 Task: Look for properties with private or community pools.
Action: Mouse moved to (540, 228)
Screenshot: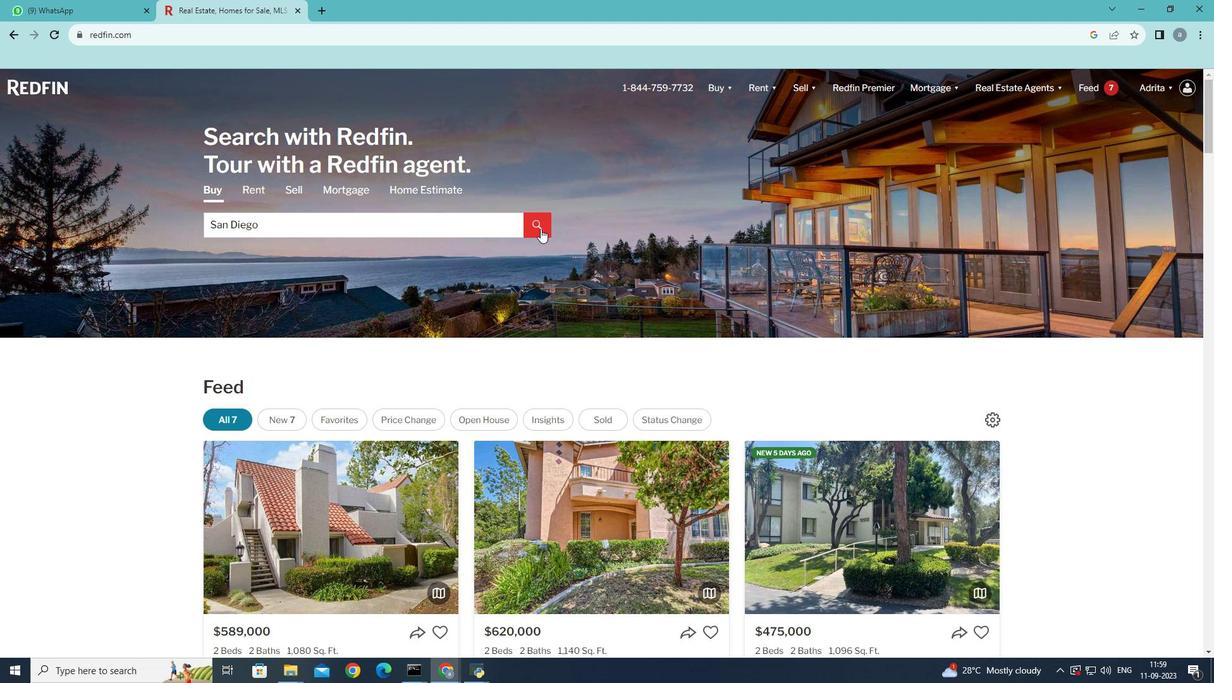 
Action: Mouse pressed left at (540, 228)
Screenshot: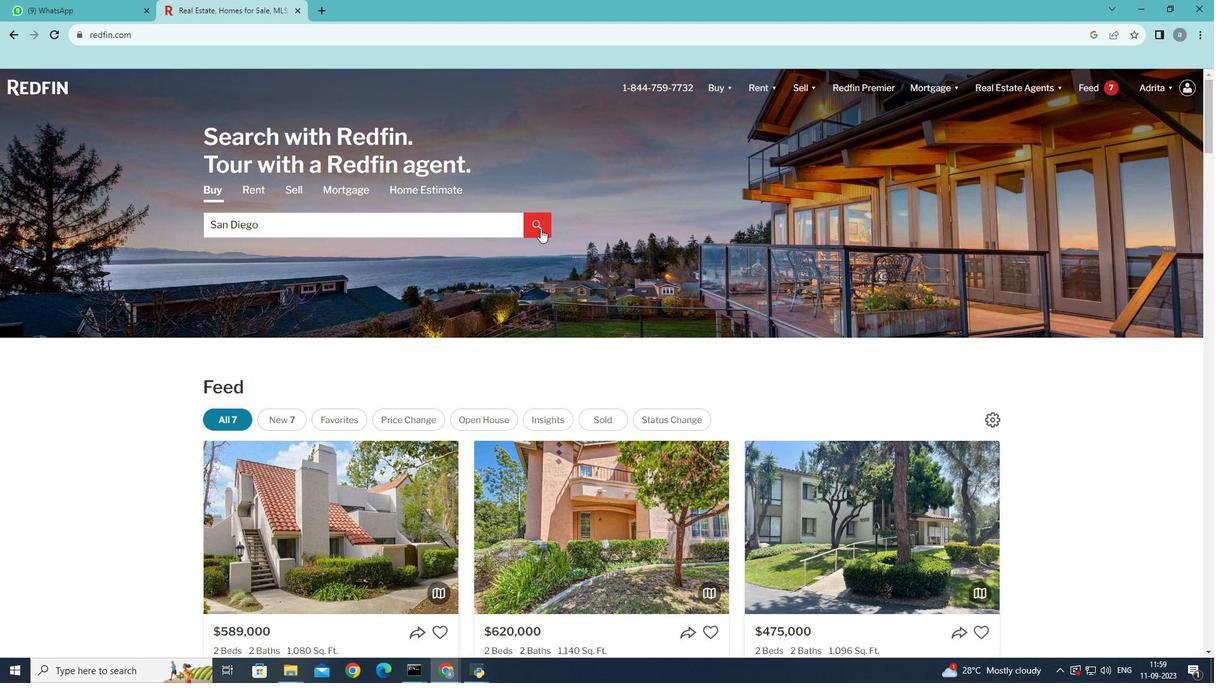 
Action: Mouse moved to (1084, 172)
Screenshot: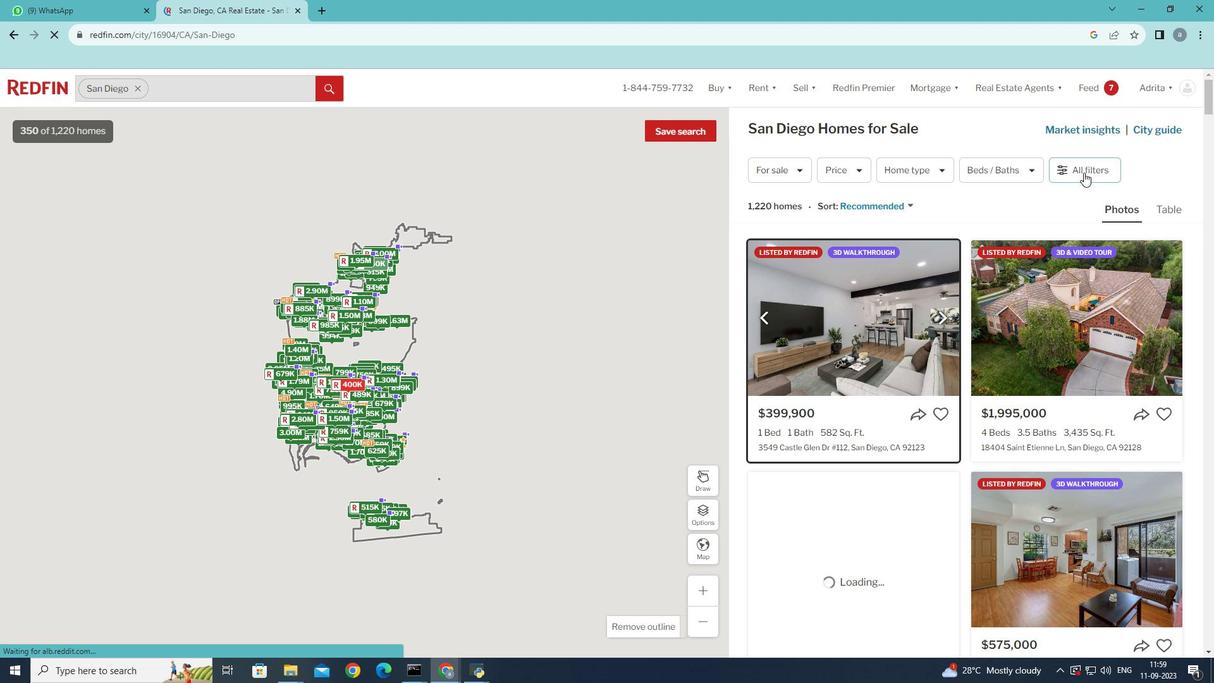 
Action: Mouse pressed left at (1084, 172)
Screenshot: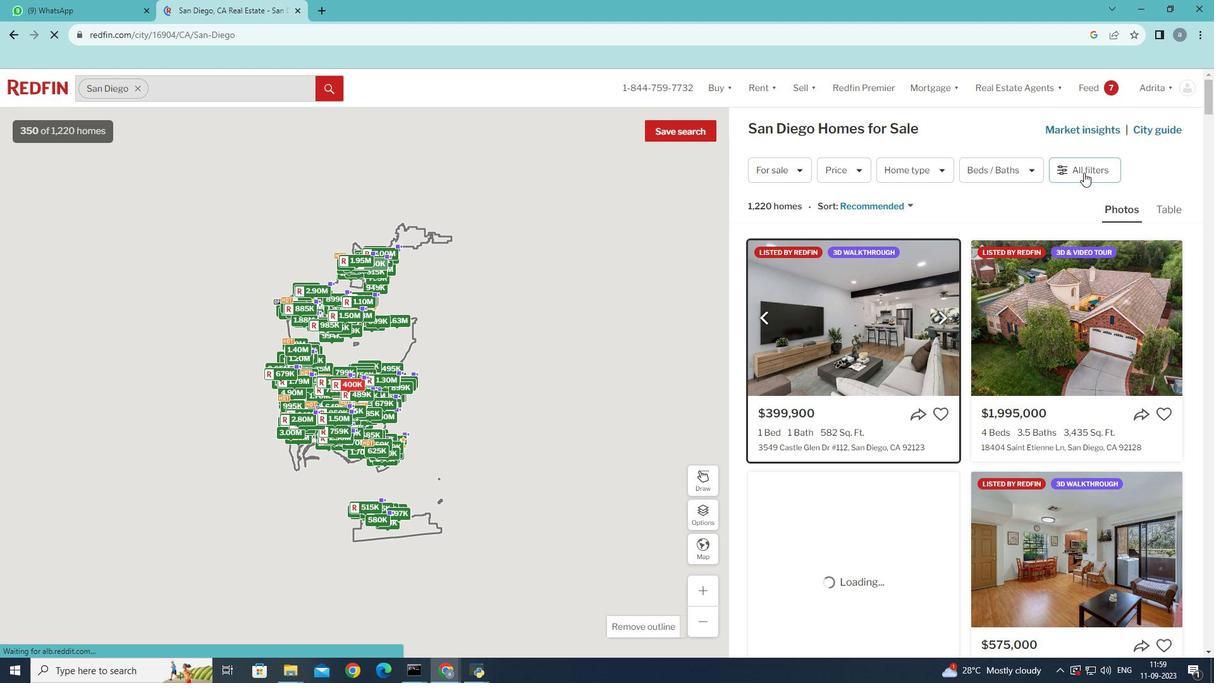 
Action: Mouse pressed left at (1084, 172)
Screenshot: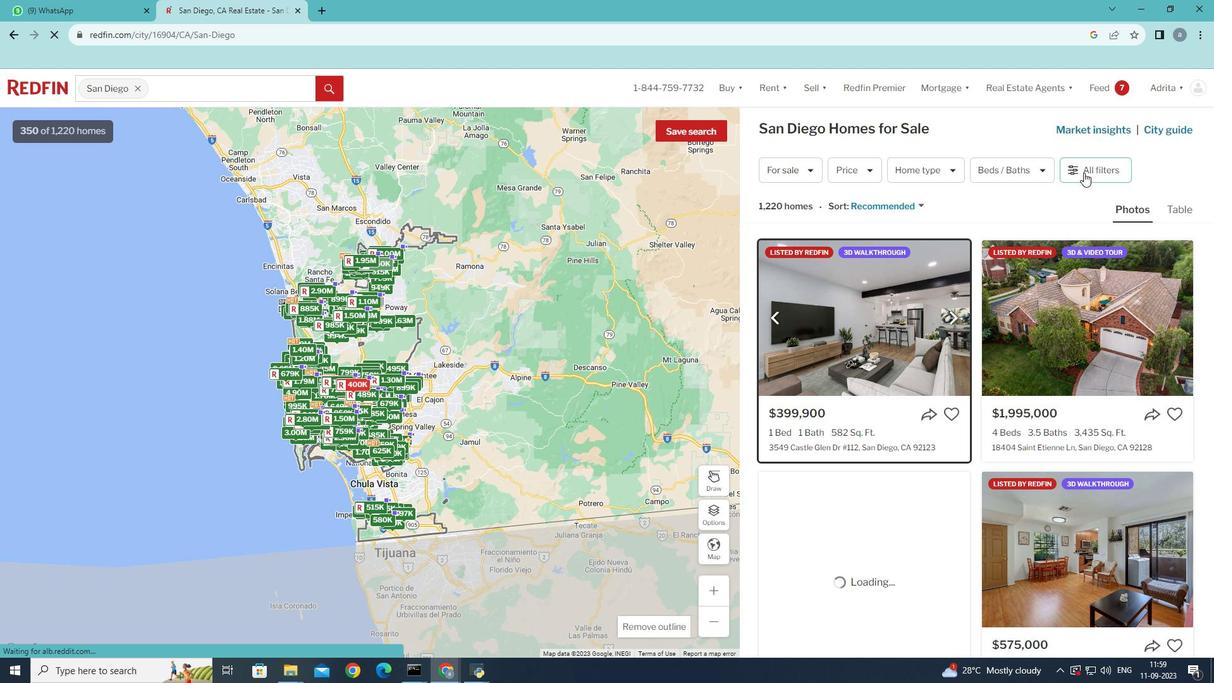 
Action: Mouse moved to (1103, 175)
Screenshot: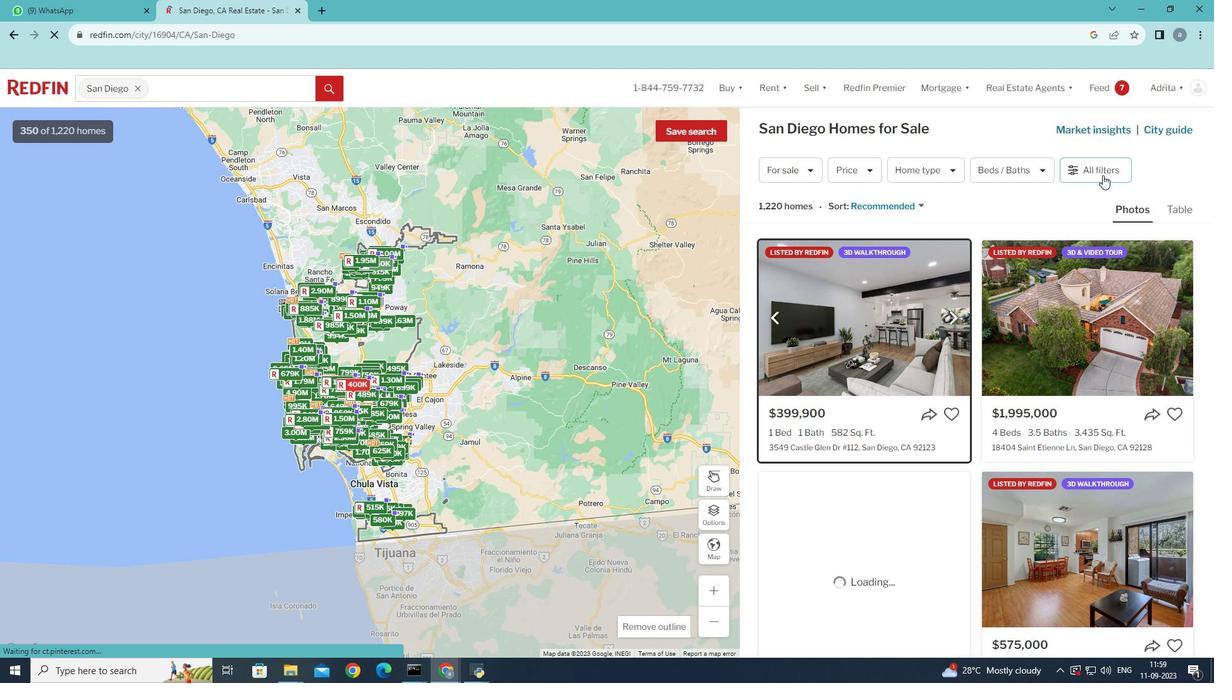 
Action: Mouse pressed left at (1103, 175)
Screenshot: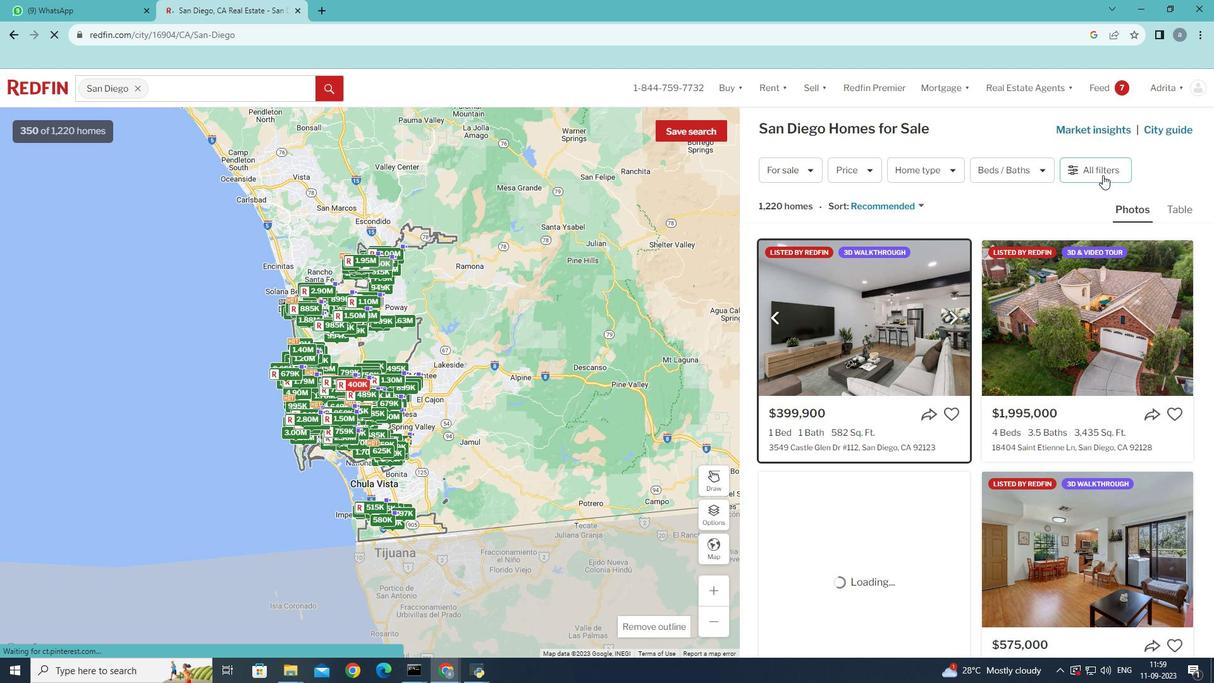 
Action: Mouse moved to (942, 135)
Screenshot: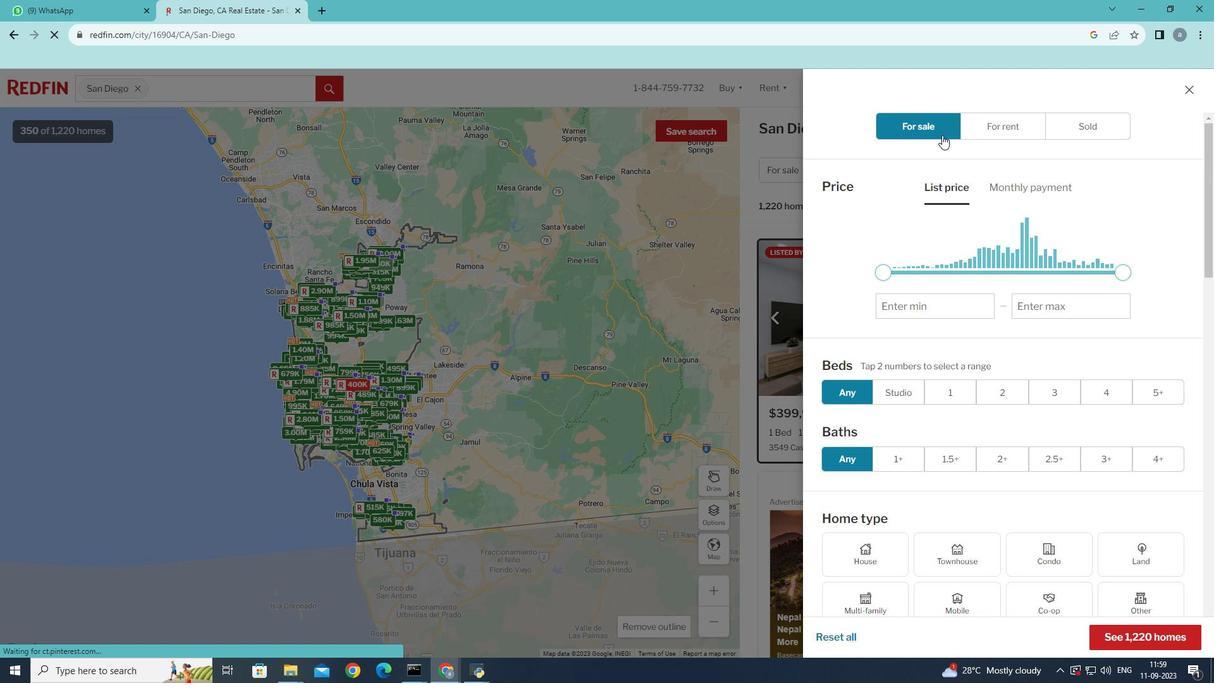 
Action: Mouse pressed left at (942, 135)
Screenshot: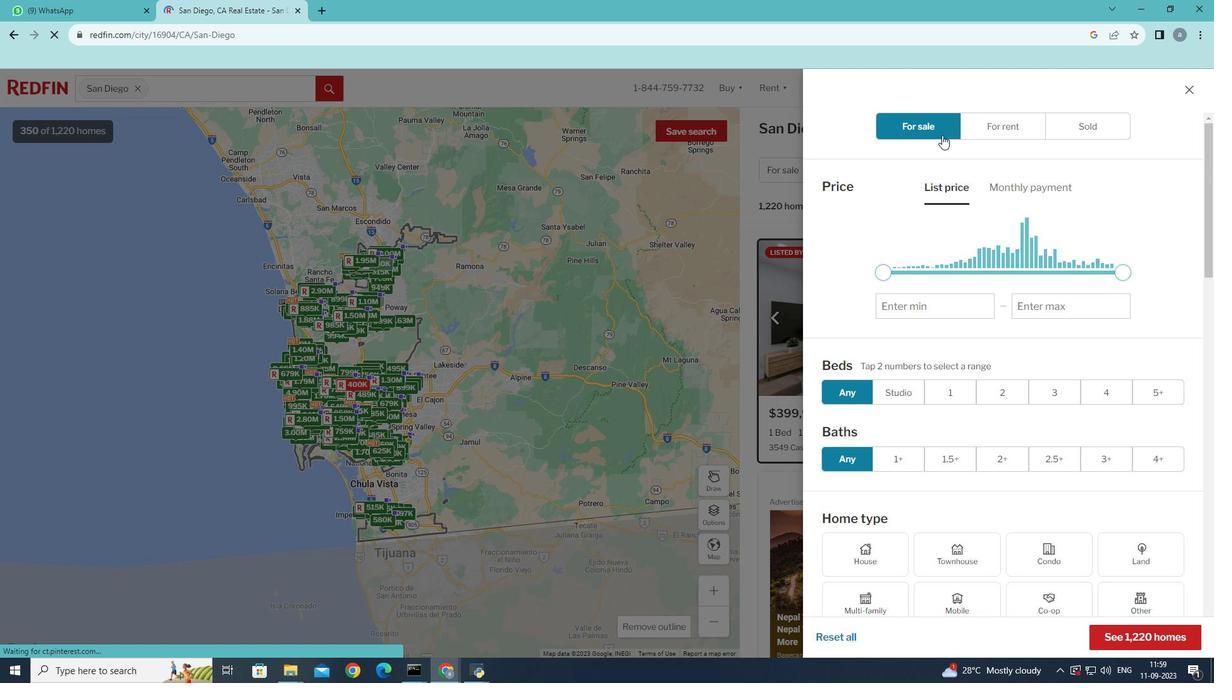 
Action: Mouse moved to (989, 280)
Screenshot: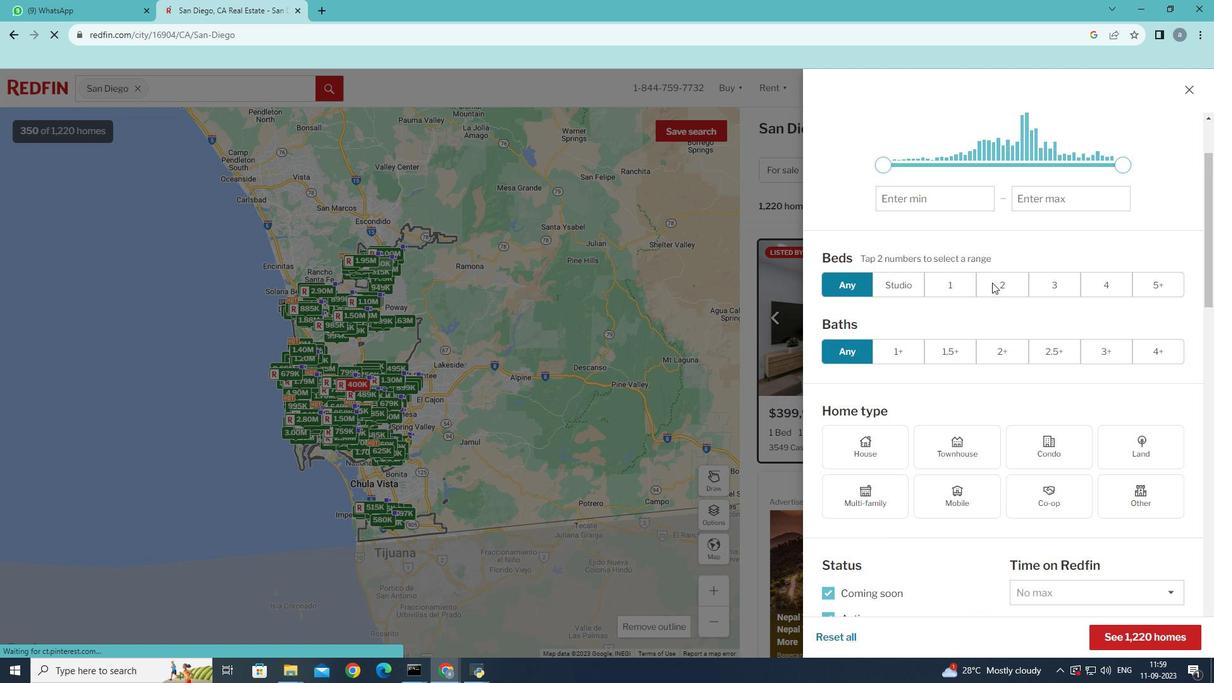 
Action: Mouse scrolled (989, 279) with delta (0, 0)
Screenshot: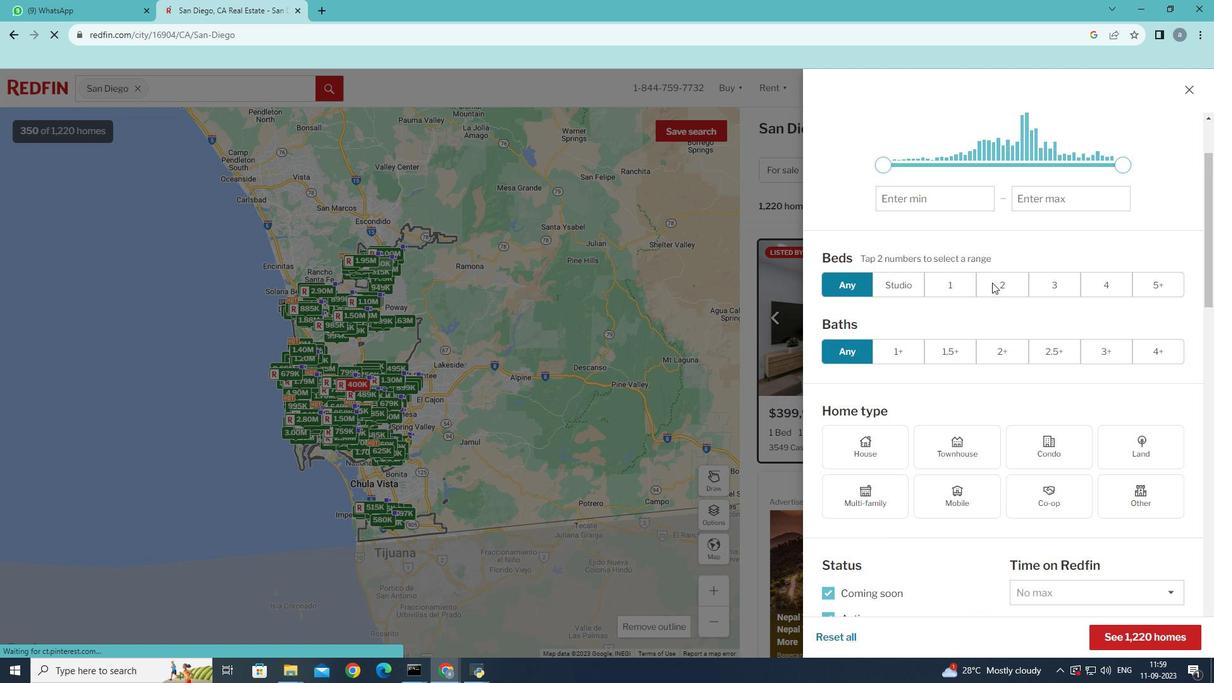 
Action: Mouse moved to (989, 281)
Screenshot: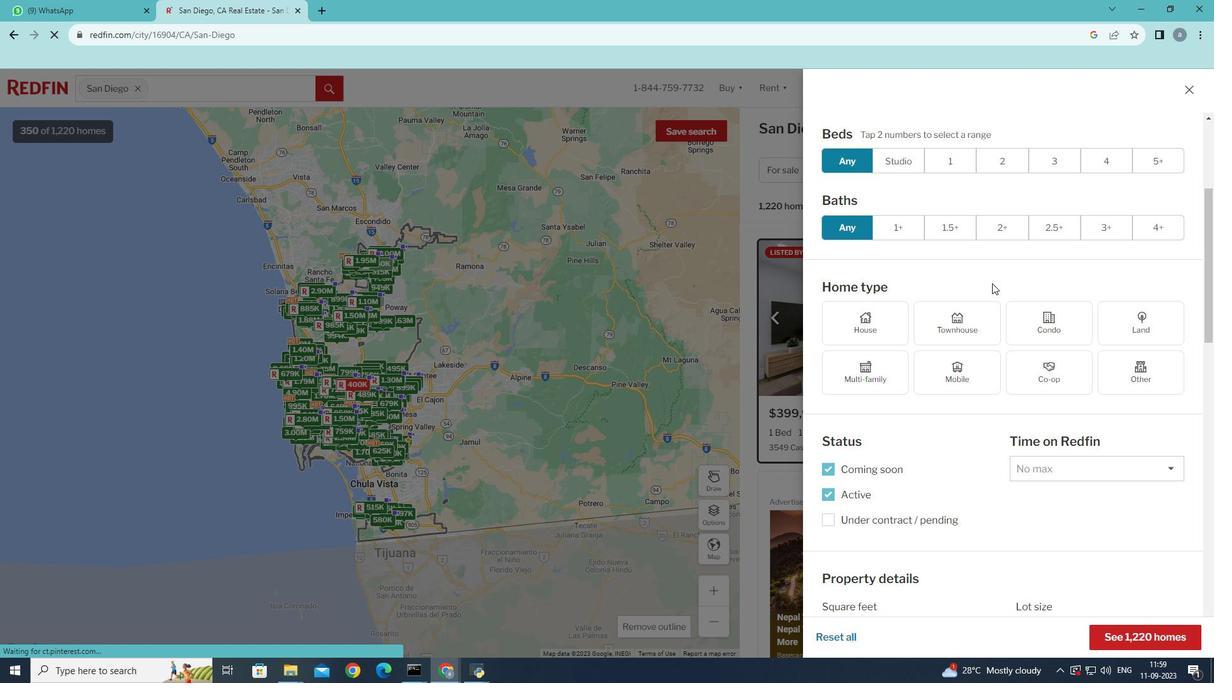
Action: Mouse scrolled (989, 280) with delta (0, 0)
Screenshot: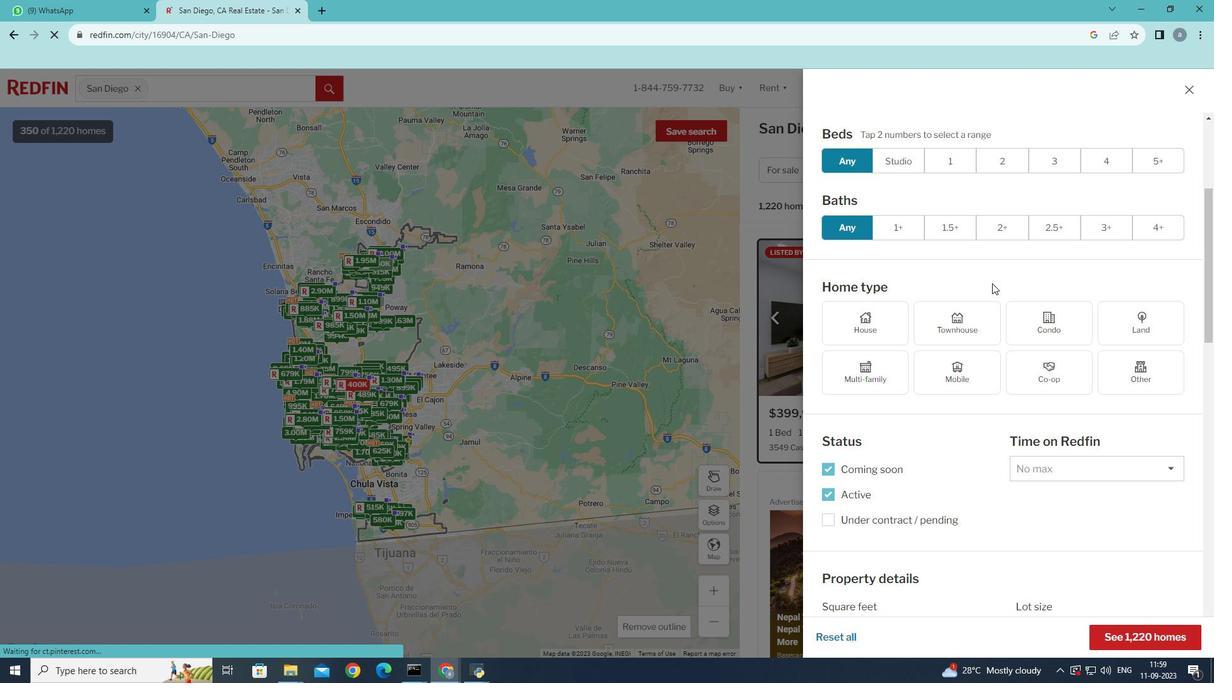 
Action: Mouse moved to (990, 282)
Screenshot: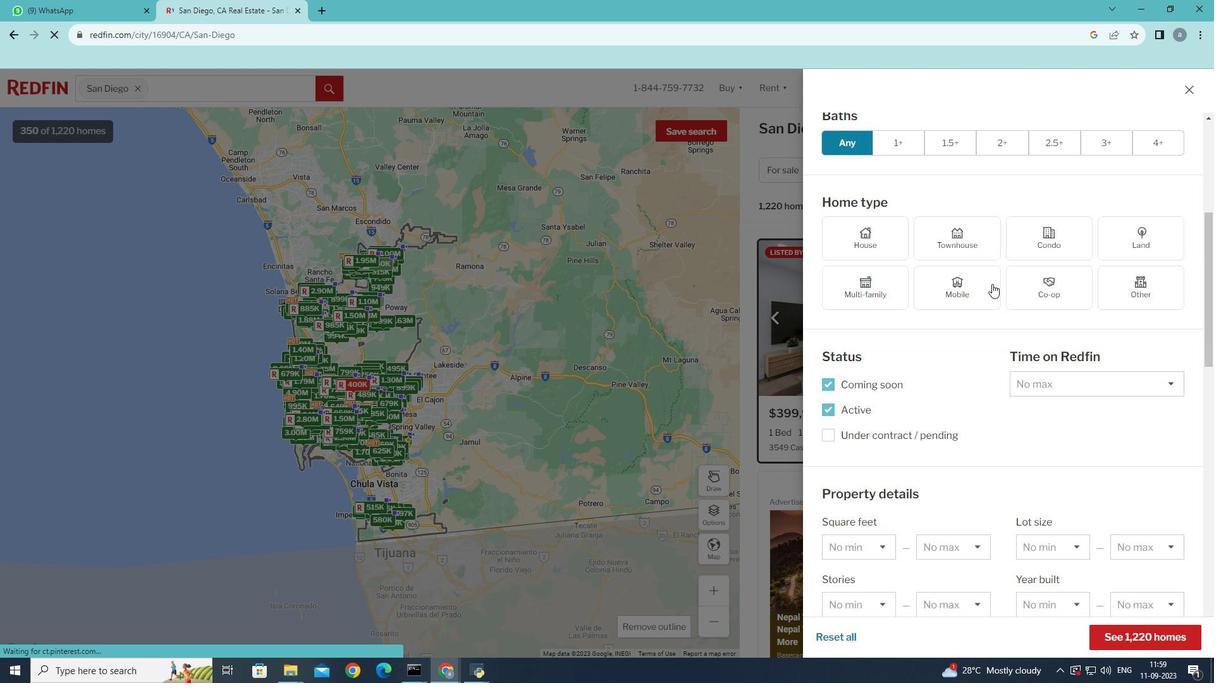 
Action: Mouse scrolled (990, 281) with delta (0, 0)
Screenshot: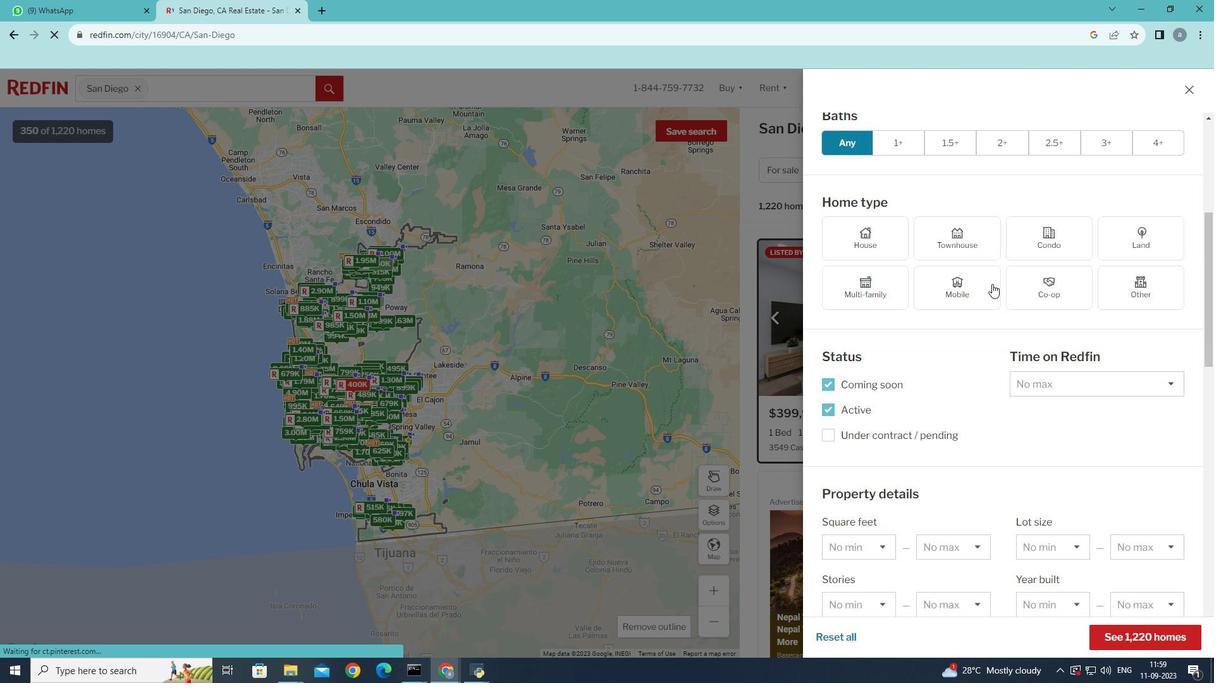 
Action: Mouse moved to (991, 282)
Screenshot: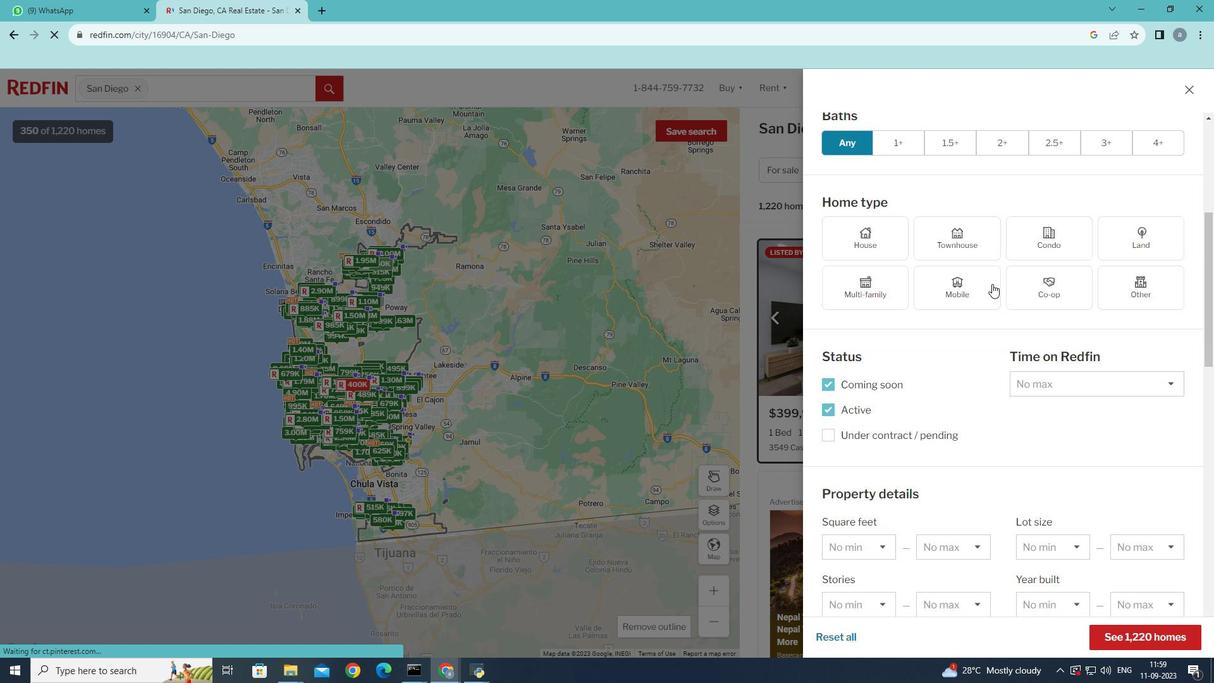
Action: Mouse scrolled (991, 281) with delta (0, 0)
Screenshot: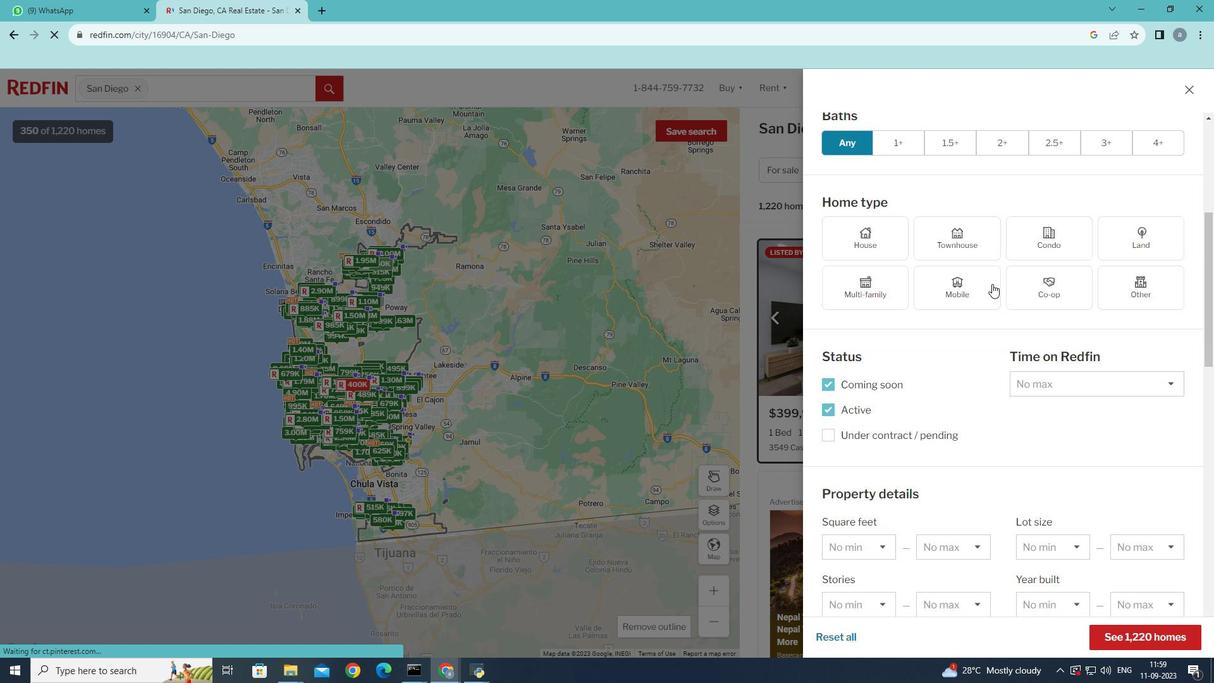 
Action: Mouse moved to (991, 282)
Screenshot: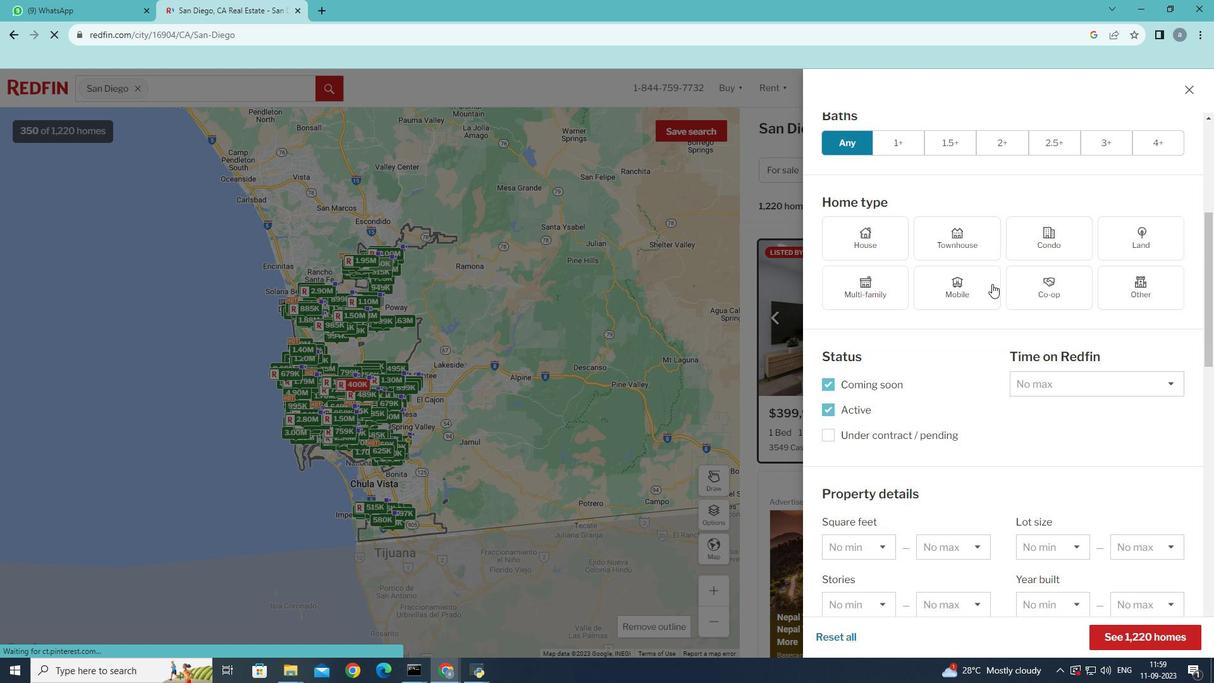 
Action: Mouse scrolled (991, 282) with delta (0, 0)
Screenshot: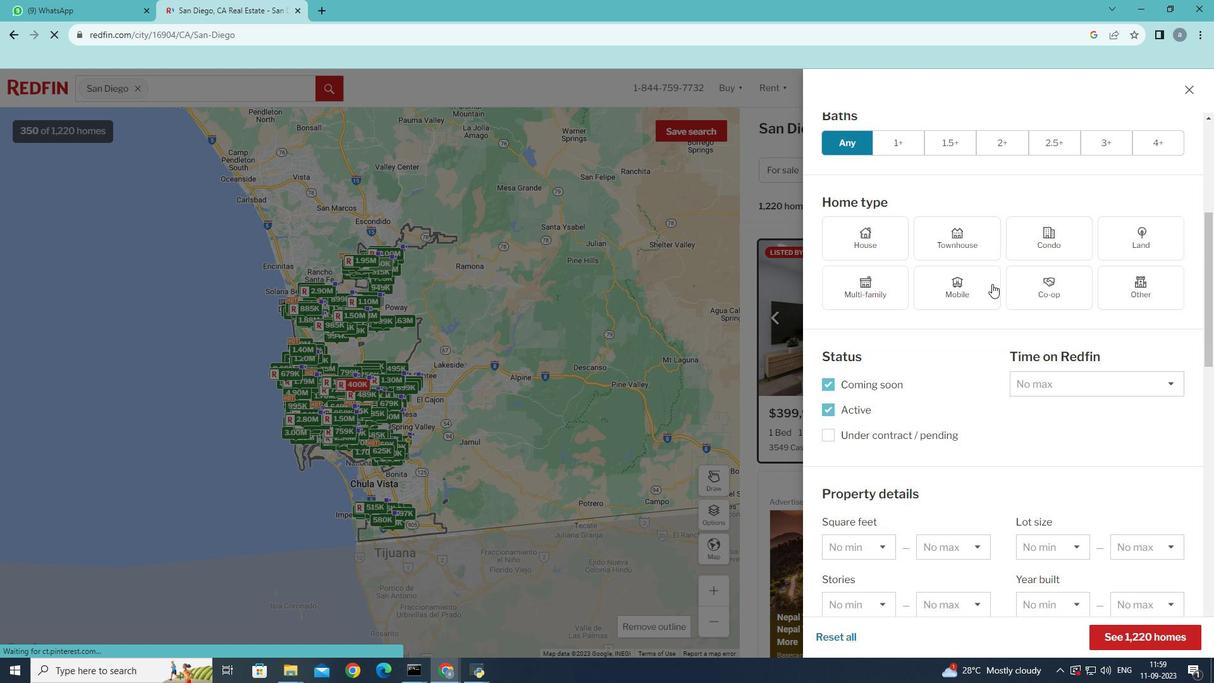 
Action: Mouse moved to (1024, 333)
Screenshot: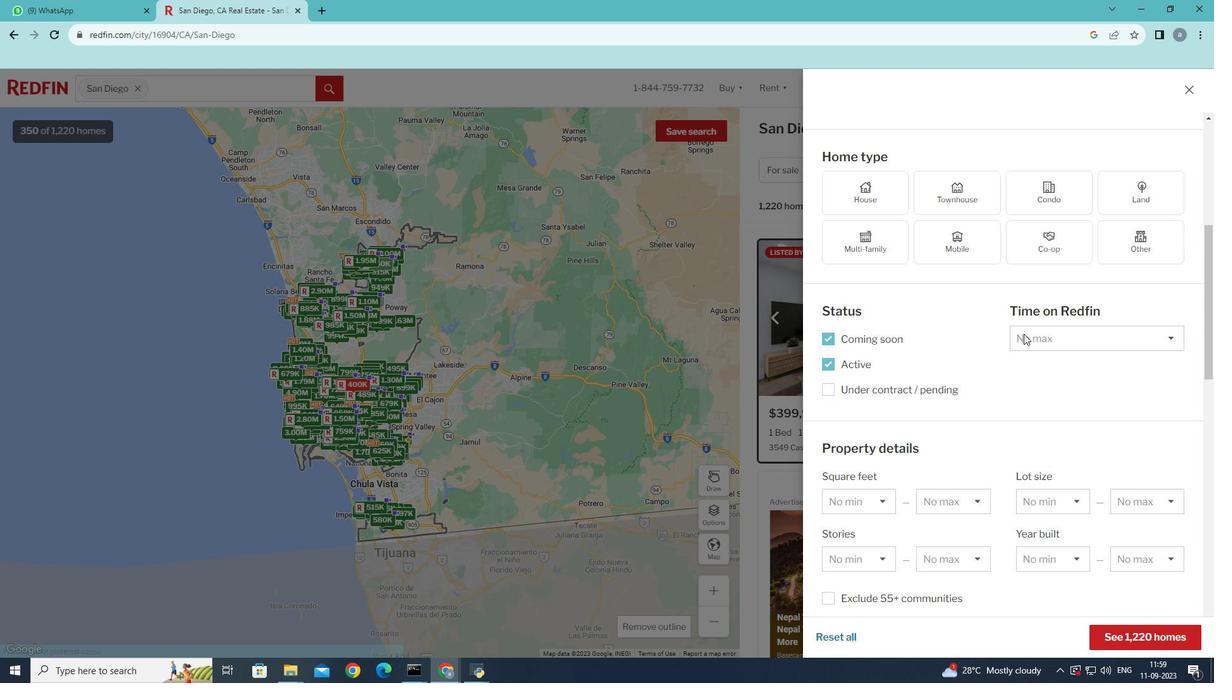 
Action: Mouse scrolled (1024, 333) with delta (0, 0)
Screenshot: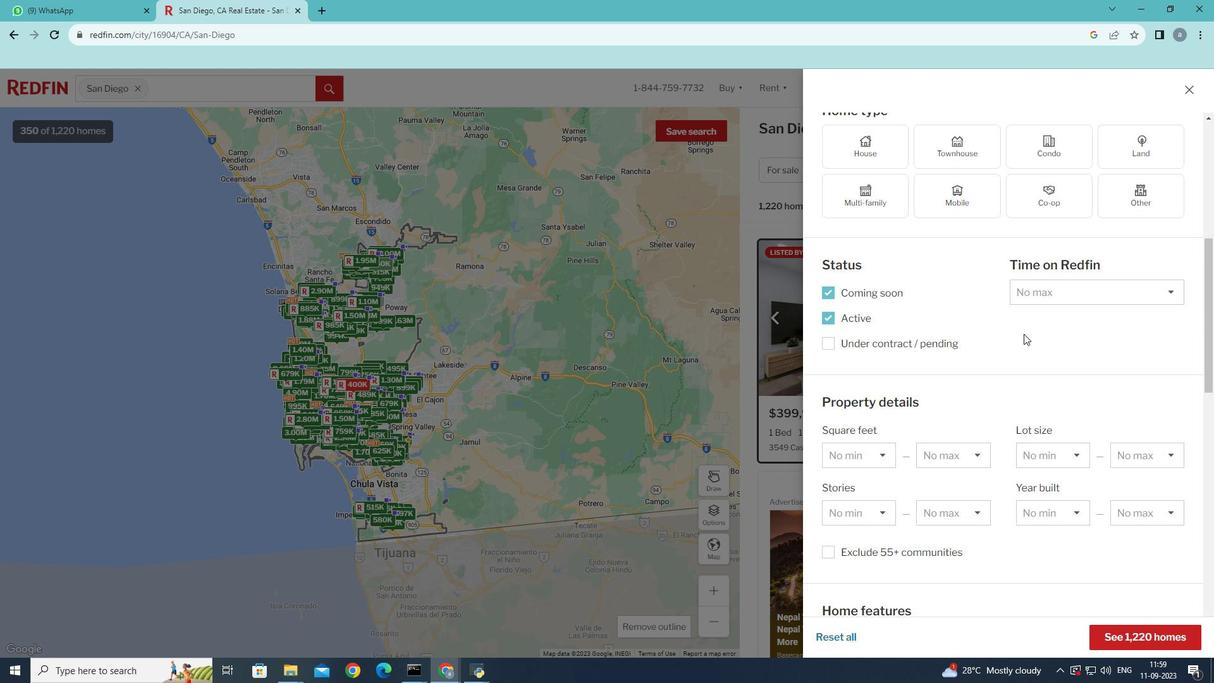 
Action: Mouse scrolled (1024, 333) with delta (0, 0)
Screenshot: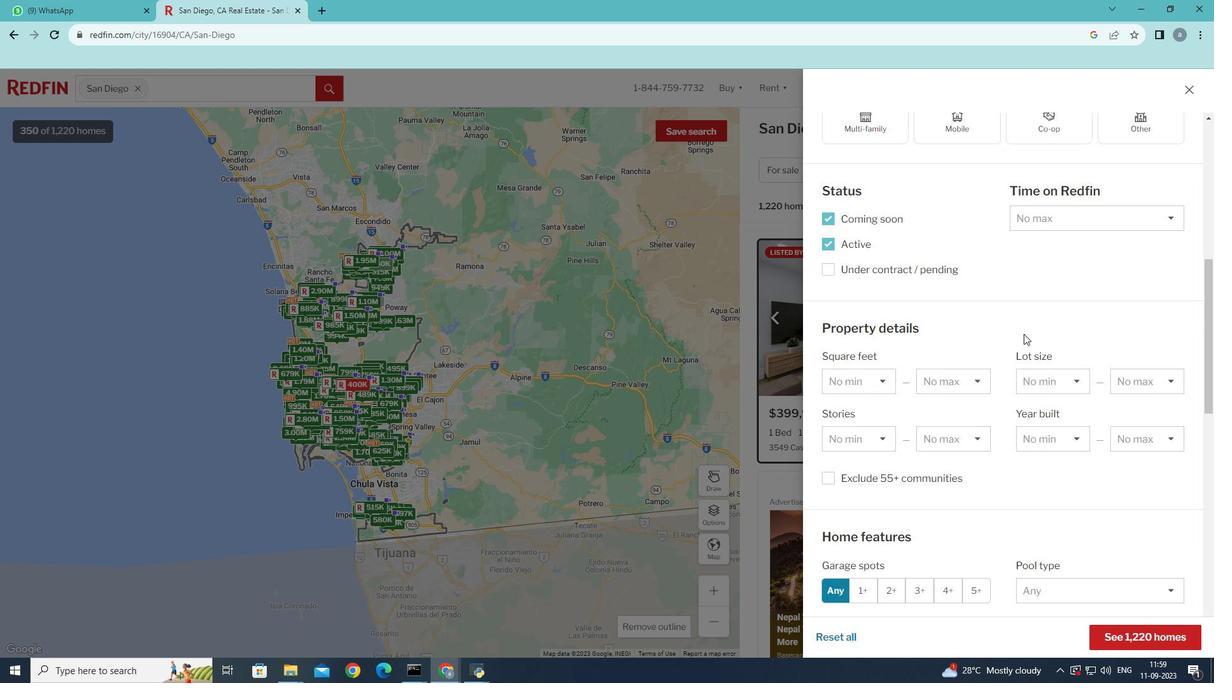 
Action: Mouse scrolled (1024, 333) with delta (0, 0)
Screenshot: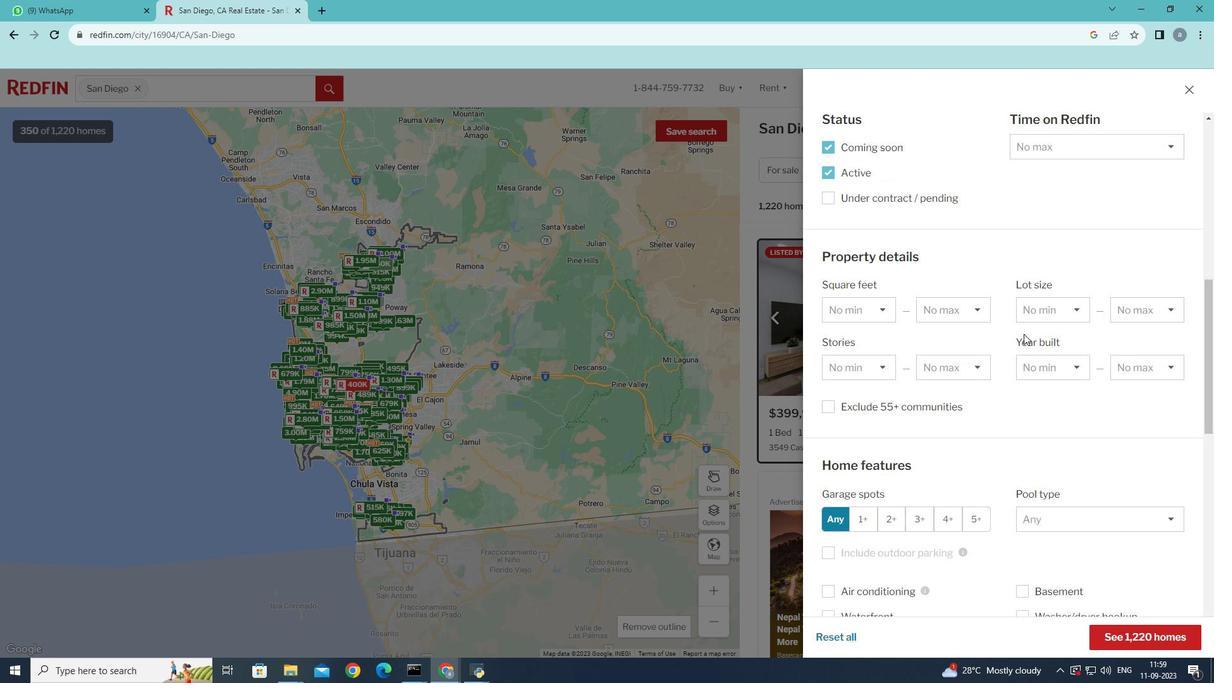 
Action: Mouse scrolled (1024, 333) with delta (0, 0)
Screenshot: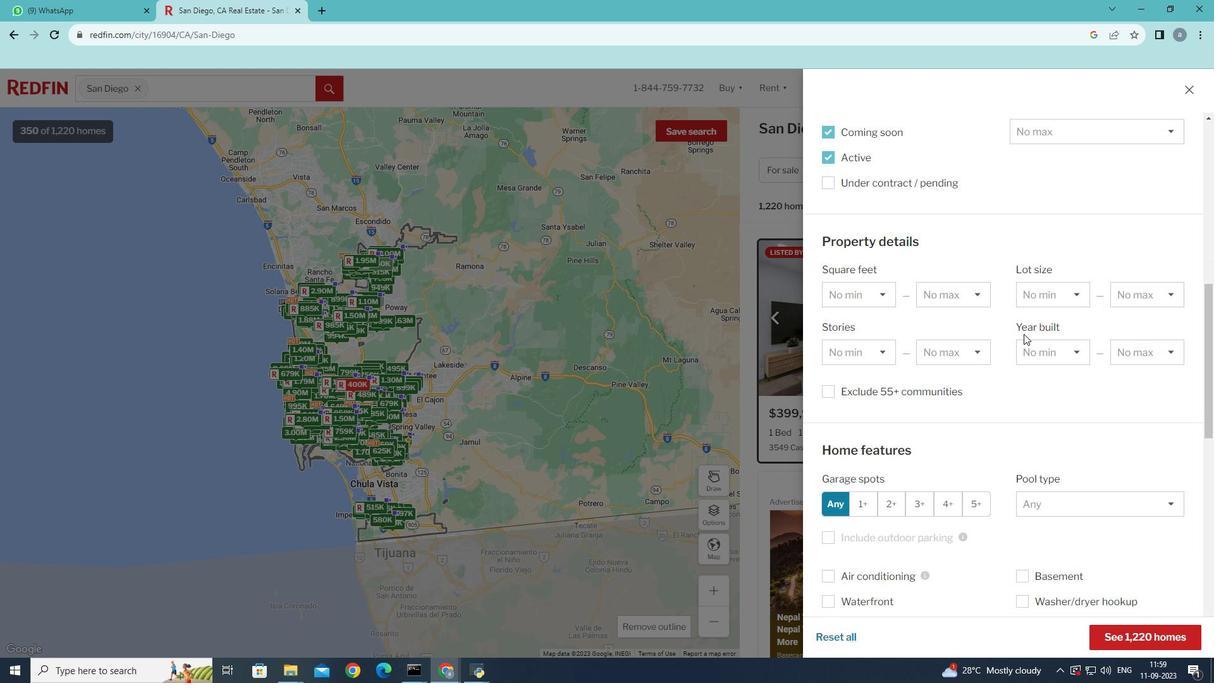 
Action: Mouse scrolled (1024, 333) with delta (0, 0)
Screenshot: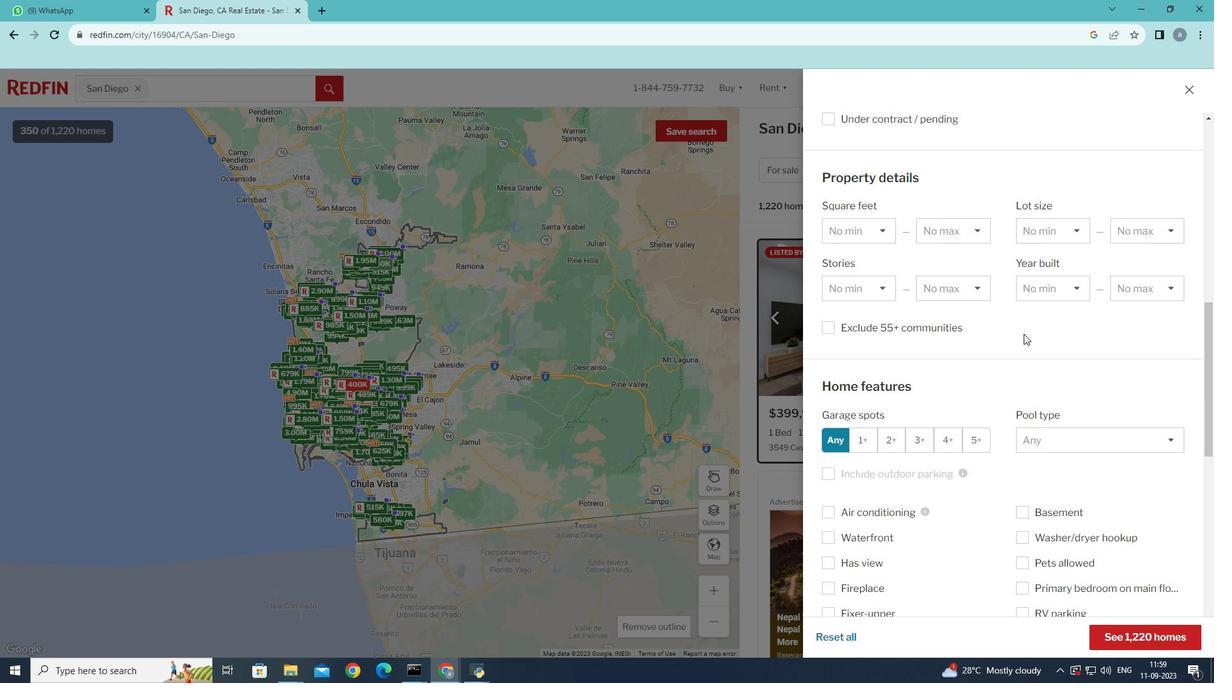 
Action: Mouse moved to (1172, 435)
Screenshot: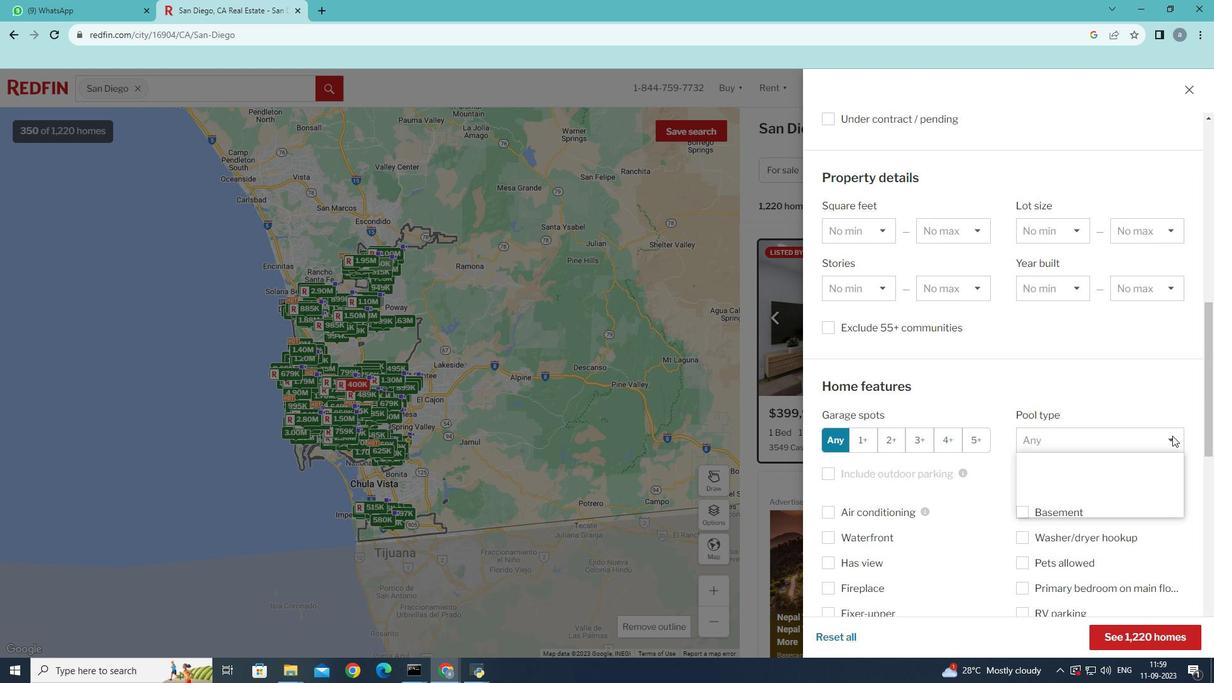 
Action: Mouse pressed left at (1172, 435)
Screenshot: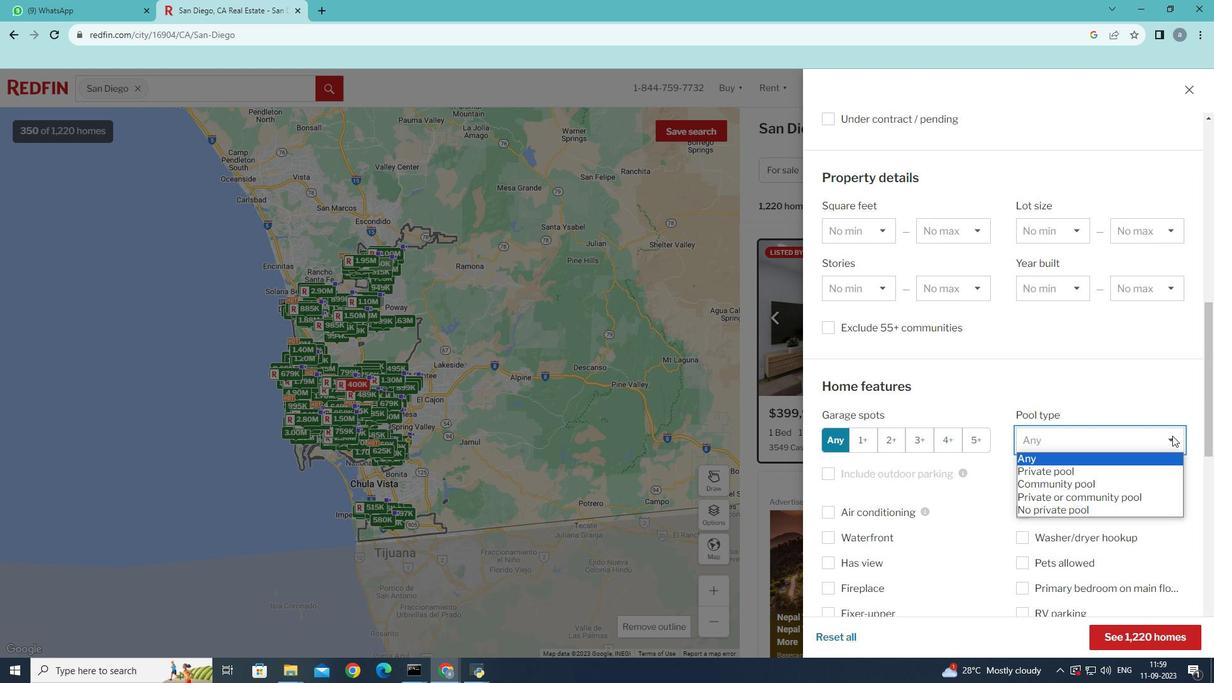 
Action: Mouse moved to (1137, 480)
Screenshot: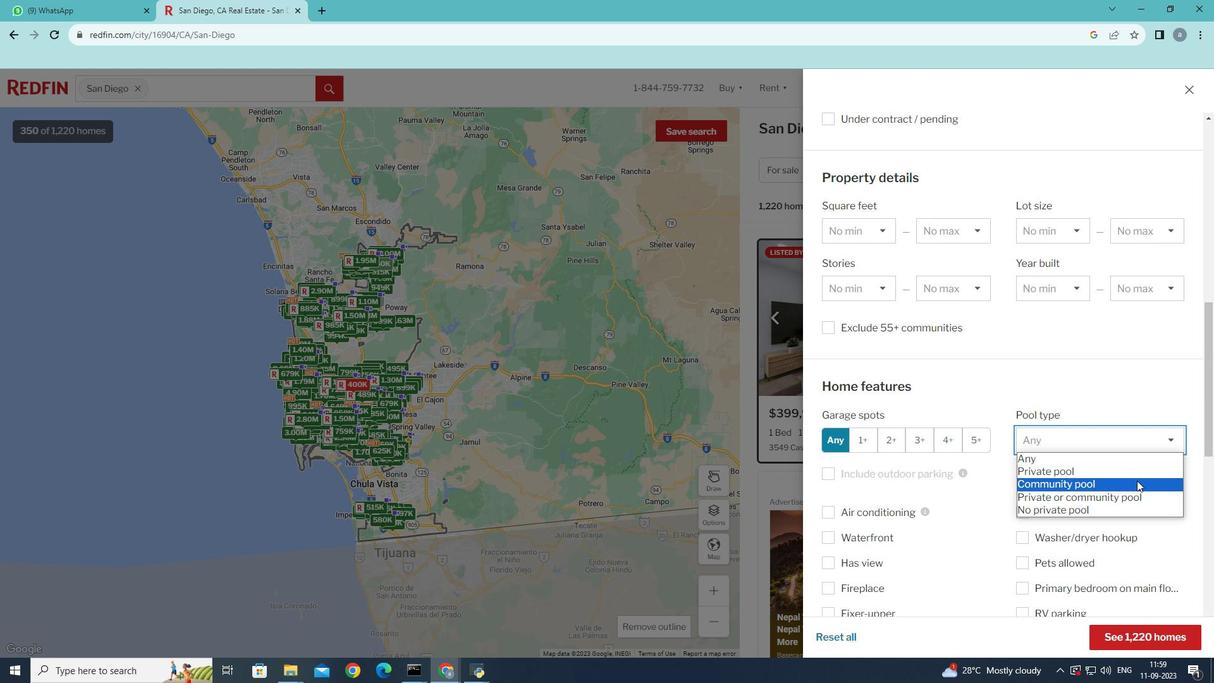 
Action: Mouse pressed left at (1137, 480)
Screenshot: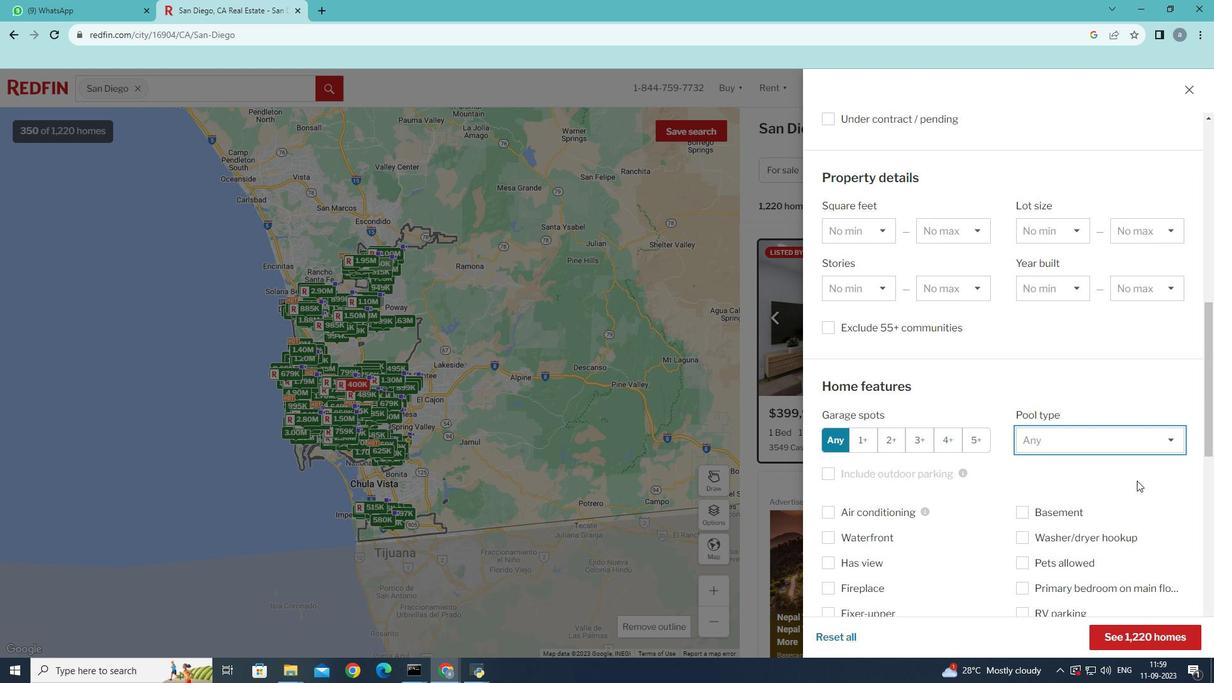 
Action: Mouse moved to (1130, 636)
Screenshot: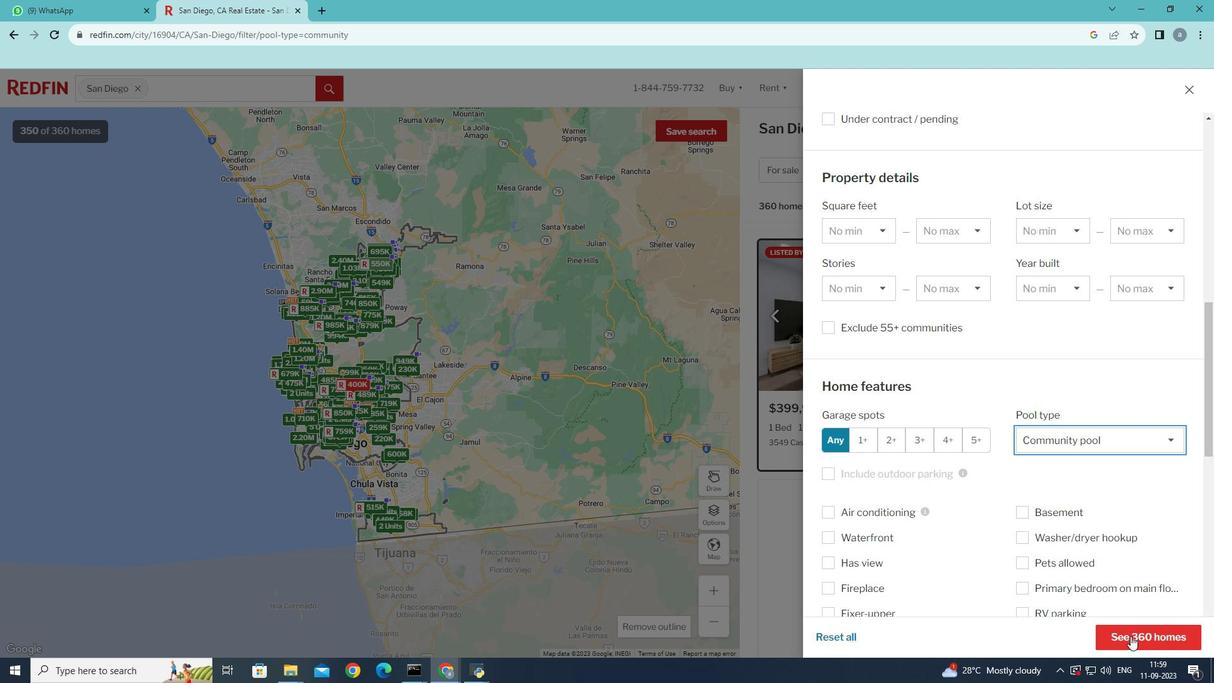 
Action: Mouse pressed left at (1130, 636)
Screenshot: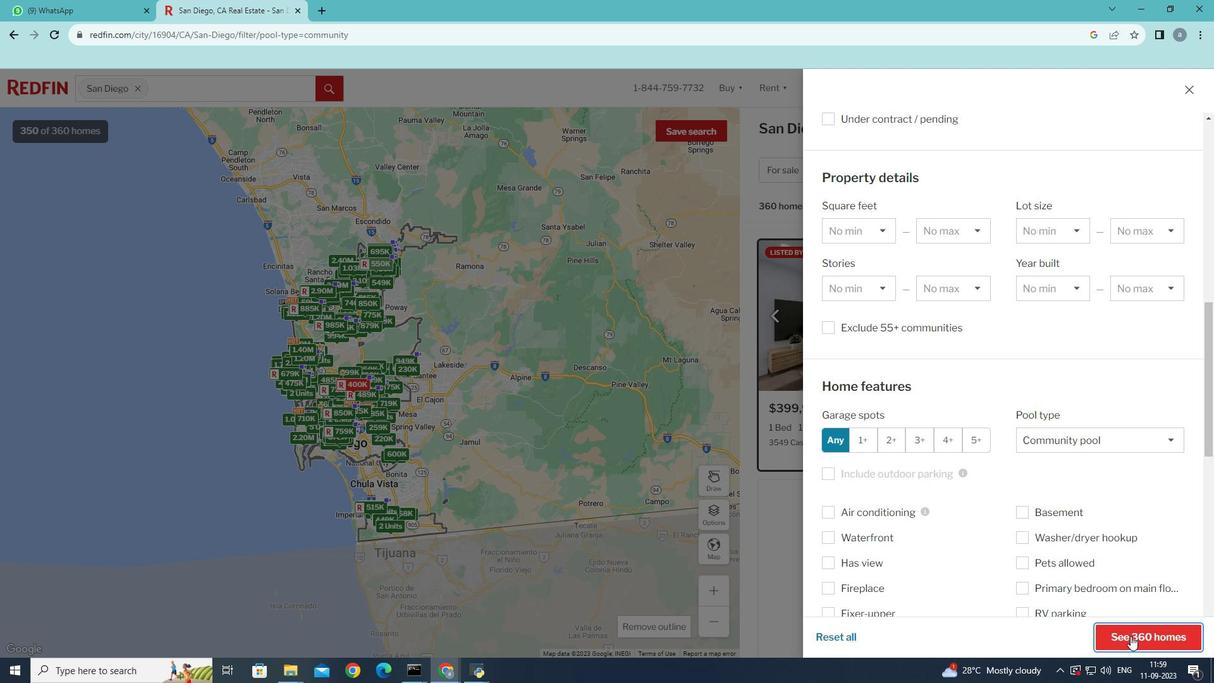 
